 Task: Check secret scanning in the repository "Javascript".
Action: Mouse moved to (940, 133)
Screenshot: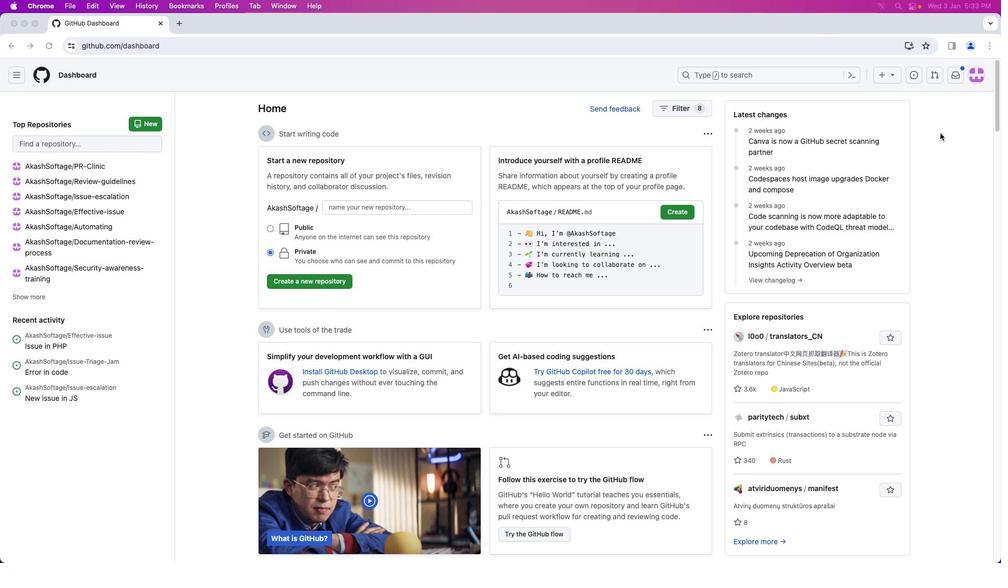 
Action: Mouse pressed left at (940, 133)
Screenshot: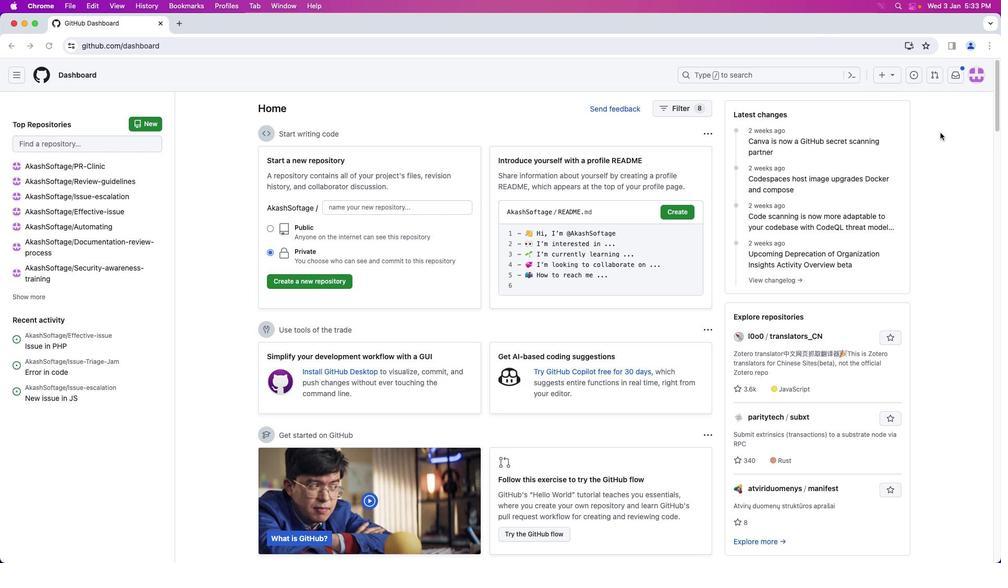 
Action: Mouse moved to (976, 73)
Screenshot: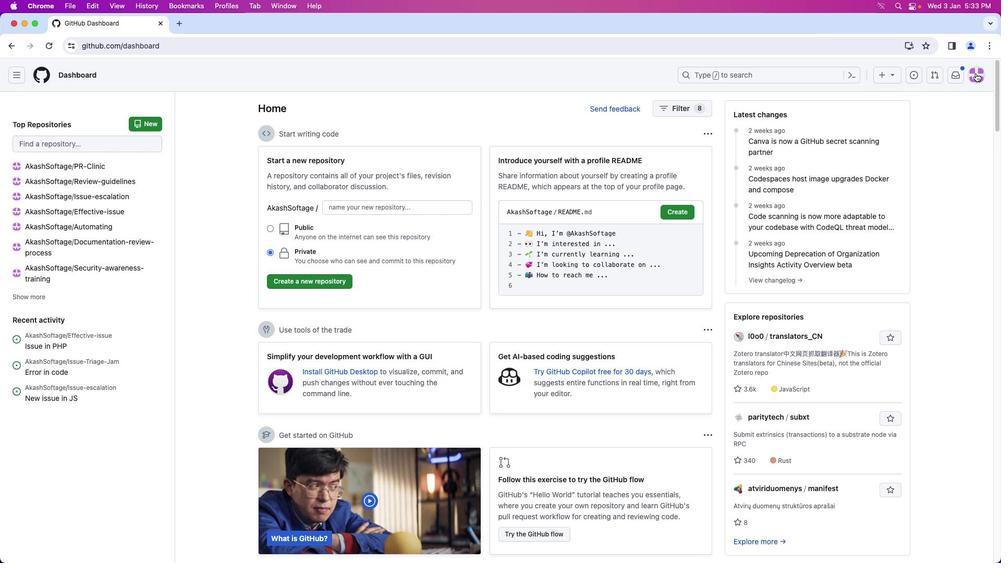 
Action: Mouse pressed left at (976, 73)
Screenshot: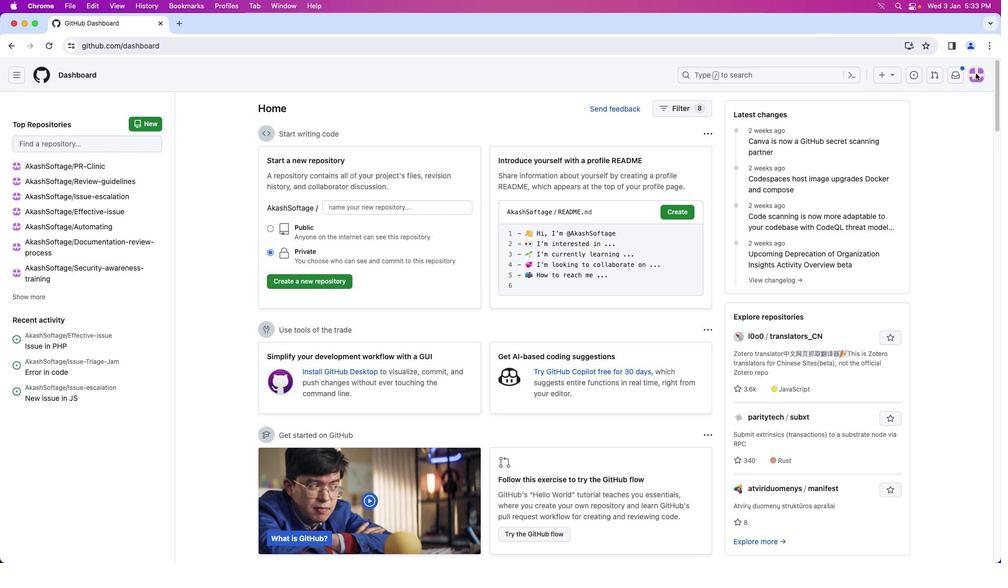 
Action: Mouse moved to (942, 162)
Screenshot: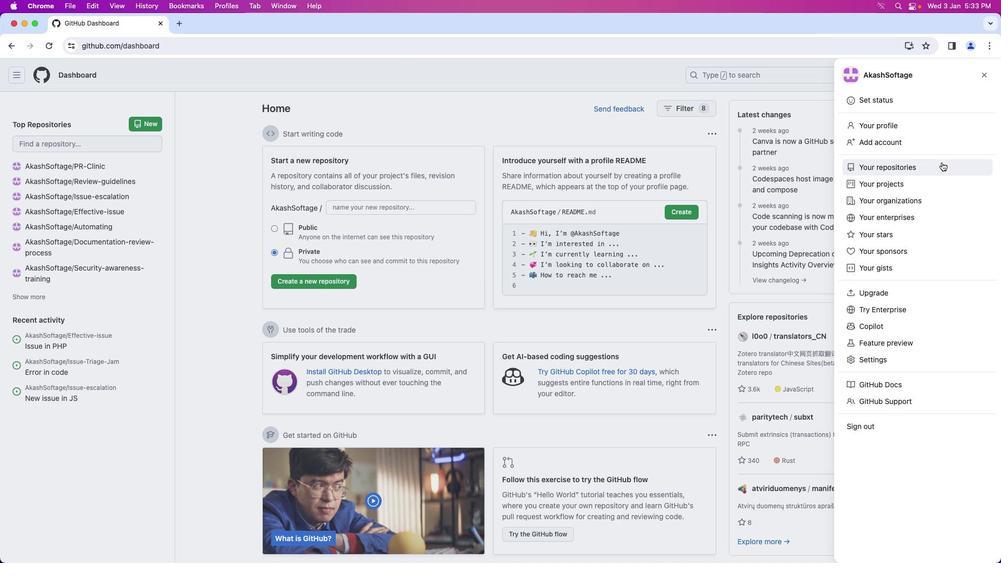 
Action: Mouse pressed left at (942, 162)
Screenshot: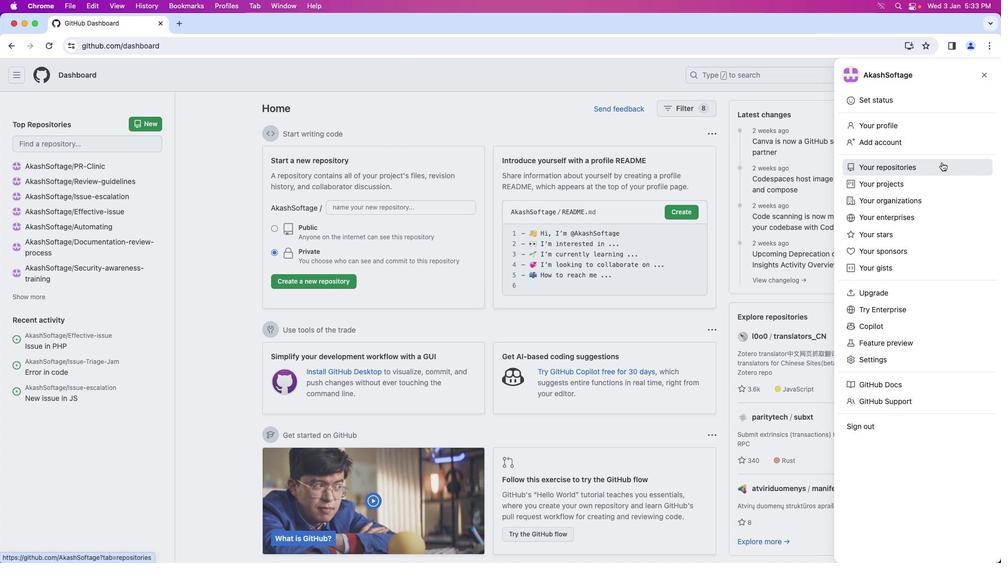 
Action: Mouse moved to (364, 176)
Screenshot: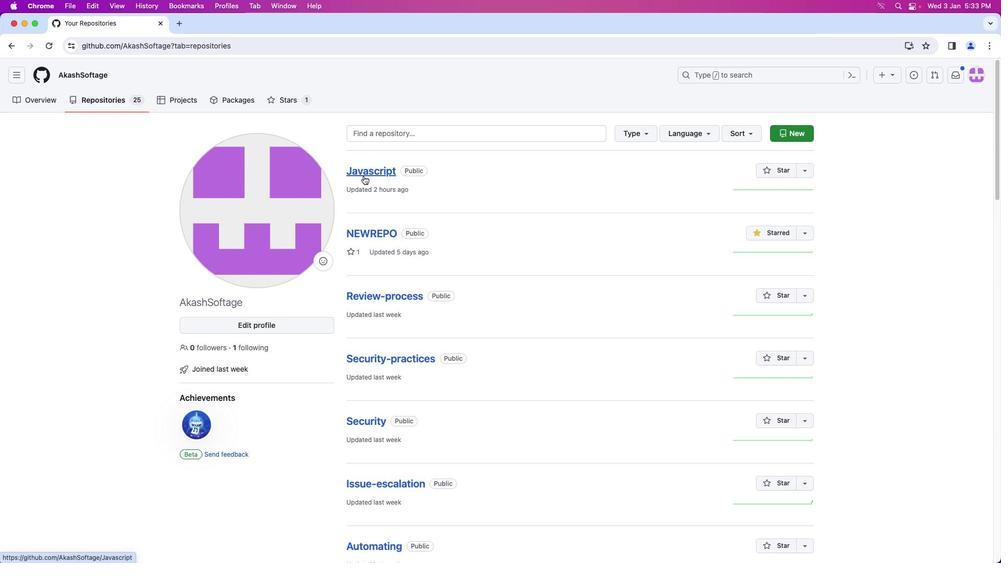 
Action: Mouse pressed left at (364, 176)
Screenshot: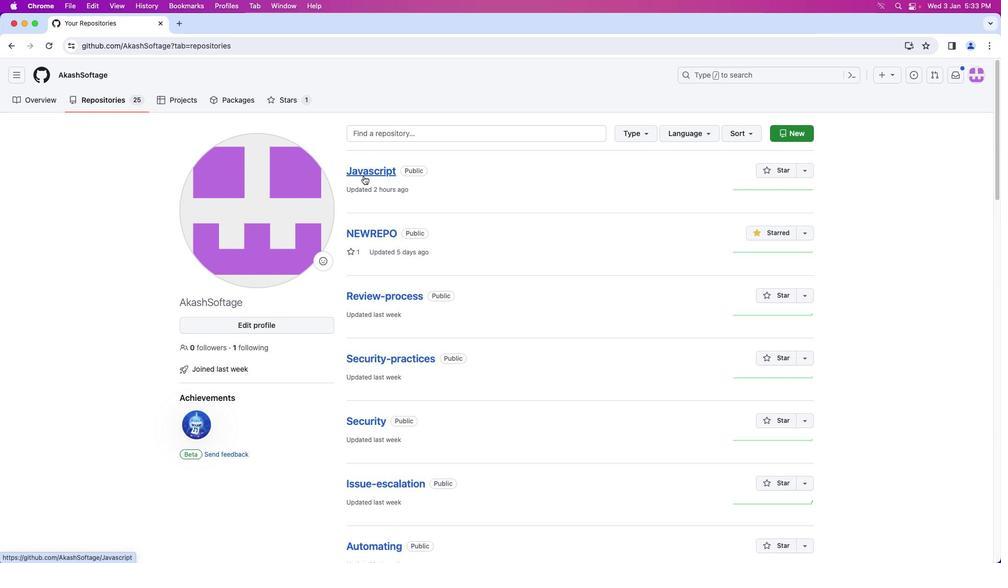 
Action: Mouse moved to (358, 102)
Screenshot: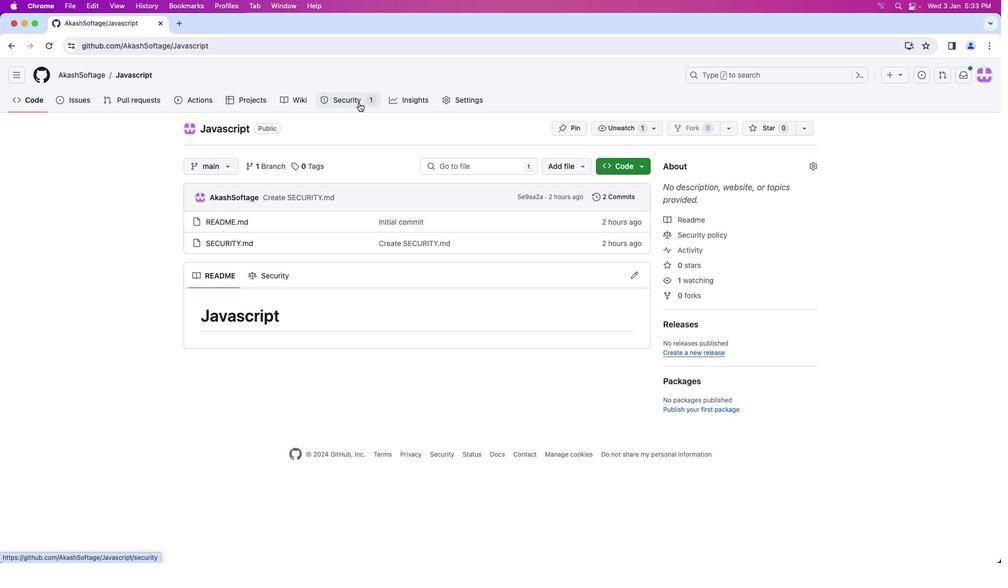 
Action: Mouse pressed left at (358, 102)
Screenshot: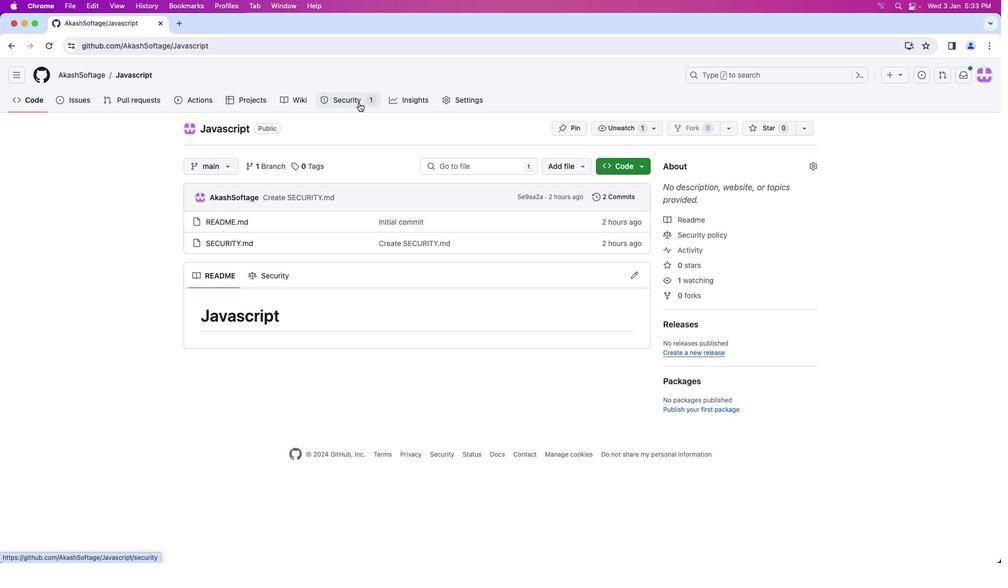 
Action: Mouse moved to (282, 264)
Screenshot: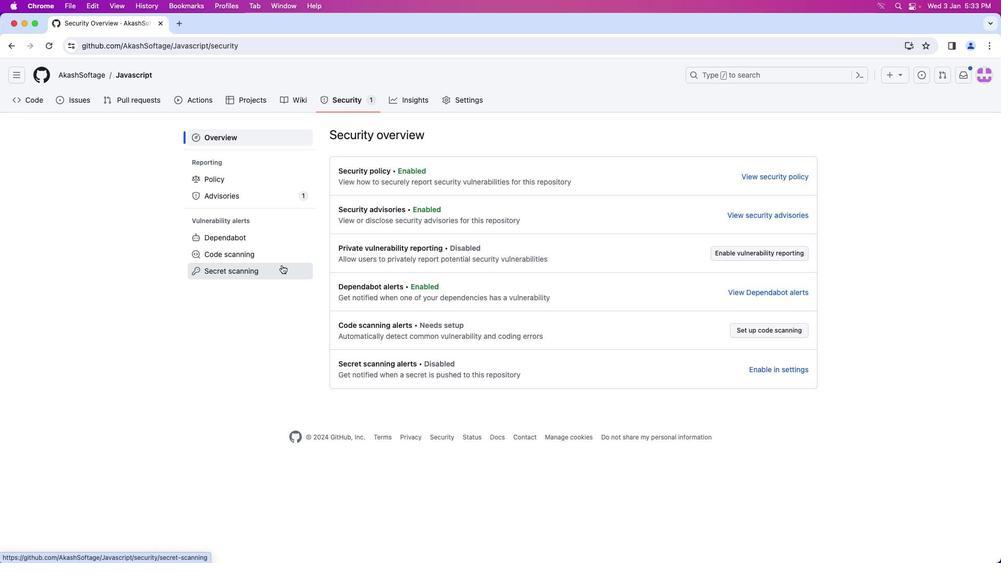 
Action: Mouse pressed left at (282, 264)
Screenshot: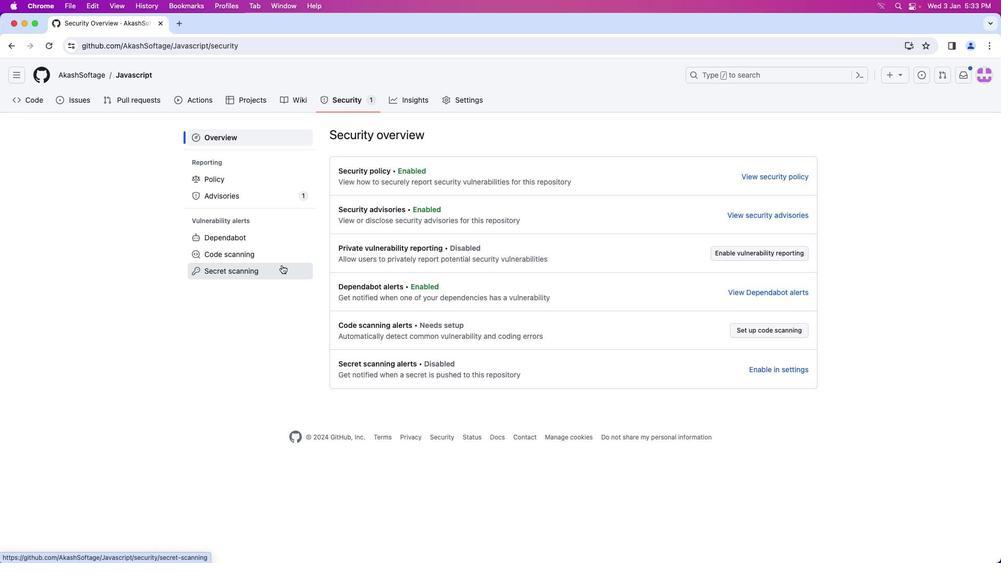 
Action: Mouse moved to (443, 223)
Screenshot: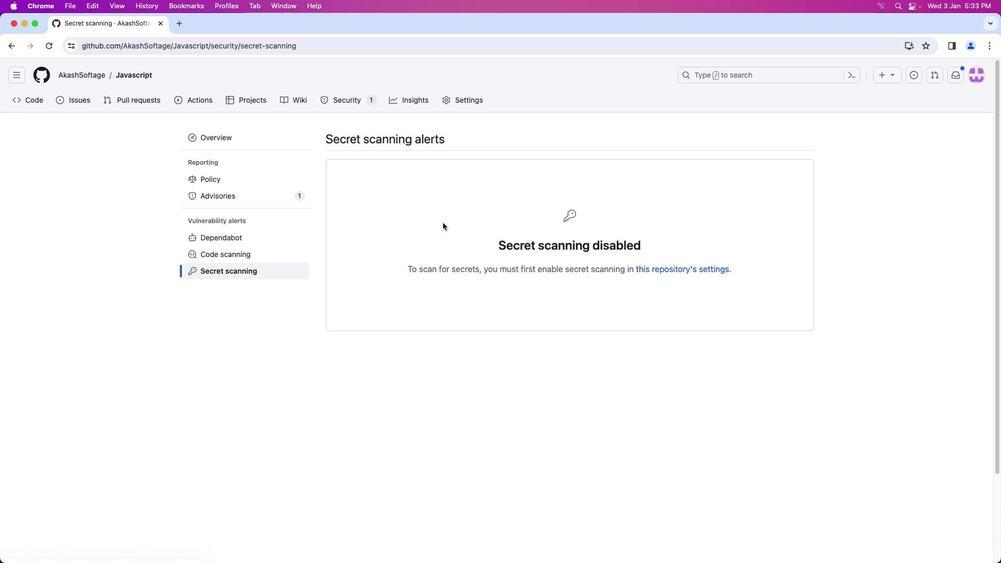 
Action: Mouse pressed left at (443, 223)
Screenshot: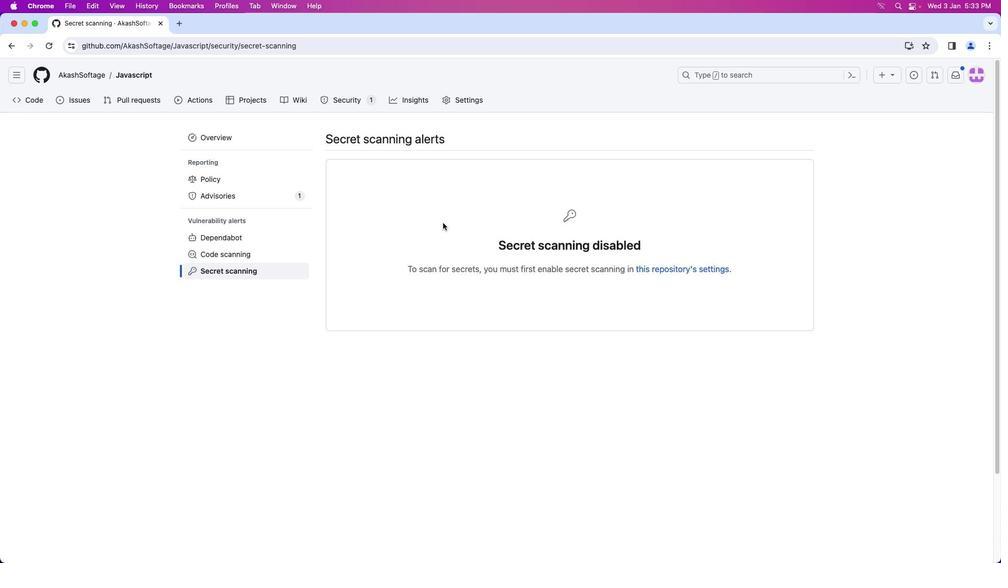
